 Task: Add a condition where "Group Is Support" in unsolved tickets in your groups.
Action: Mouse moved to (113, 367)
Screenshot: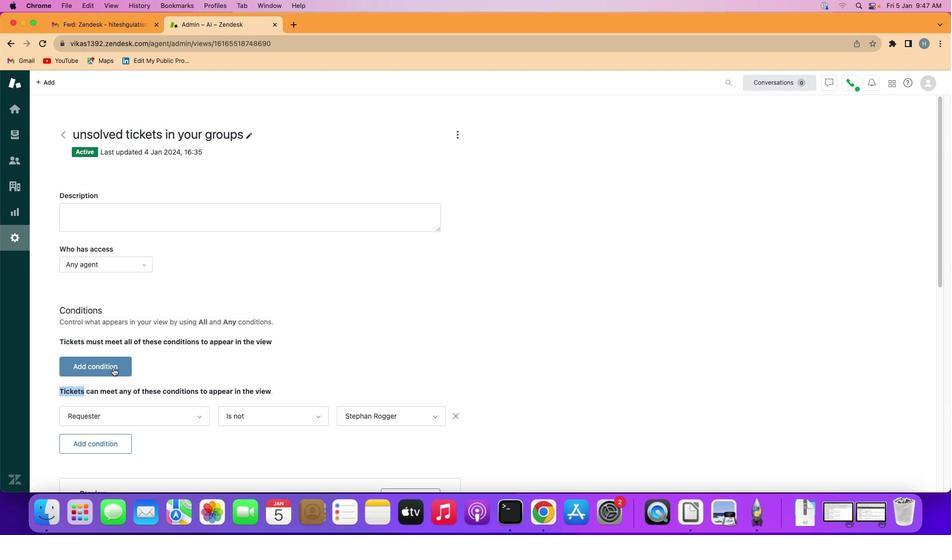 
Action: Mouse pressed left at (113, 367)
Screenshot: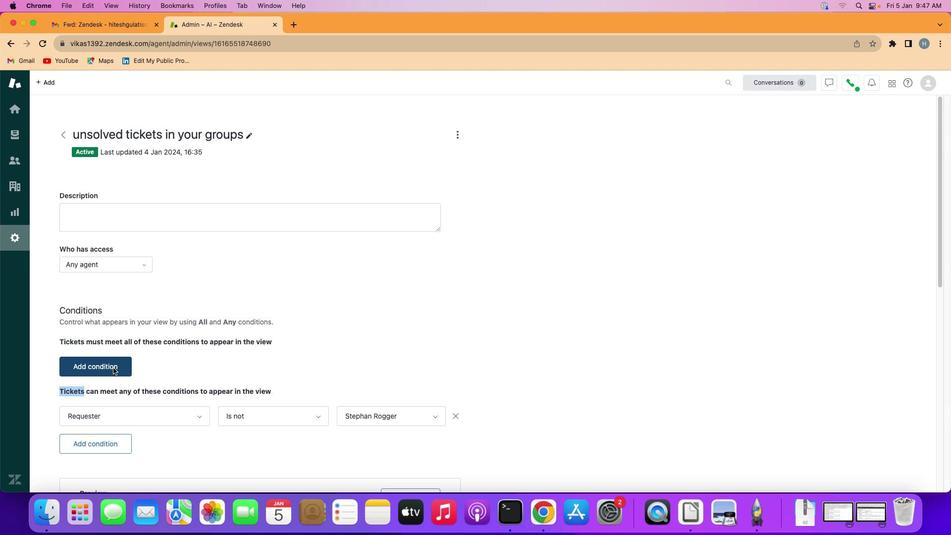 
Action: Mouse moved to (120, 367)
Screenshot: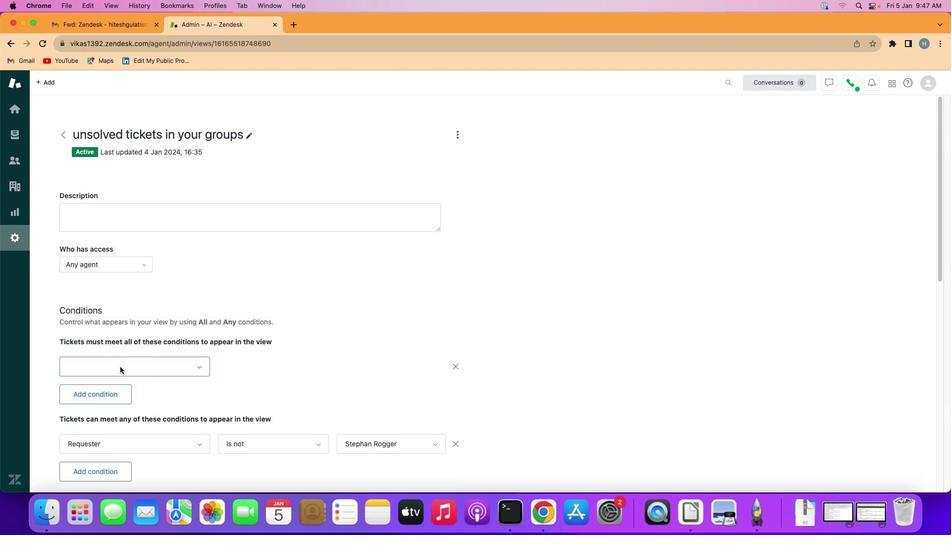 
Action: Mouse pressed left at (120, 367)
Screenshot: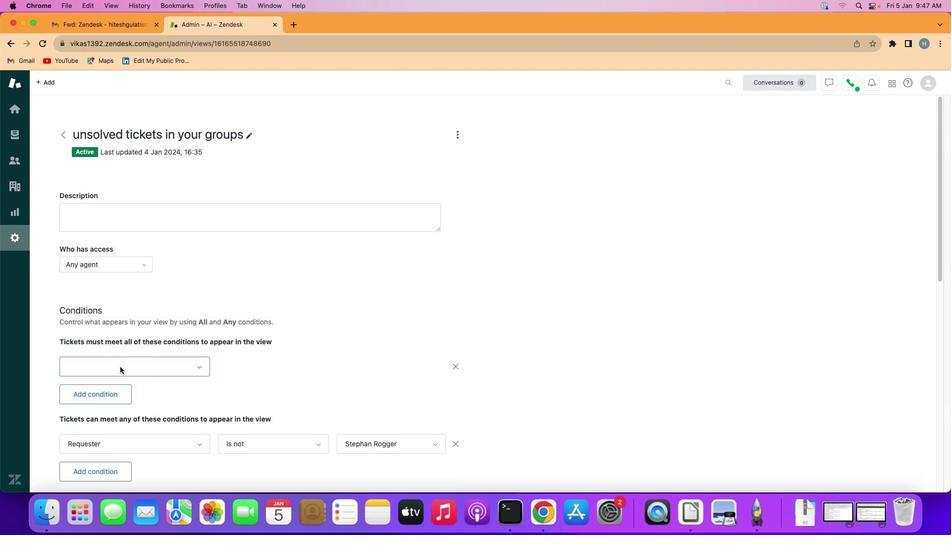
Action: Mouse moved to (125, 297)
Screenshot: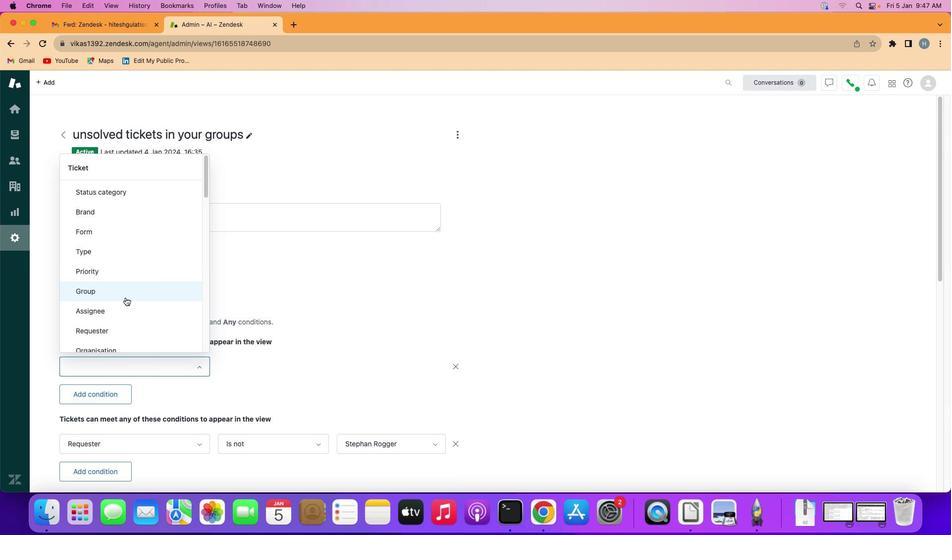 
Action: Mouse pressed left at (125, 297)
Screenshot: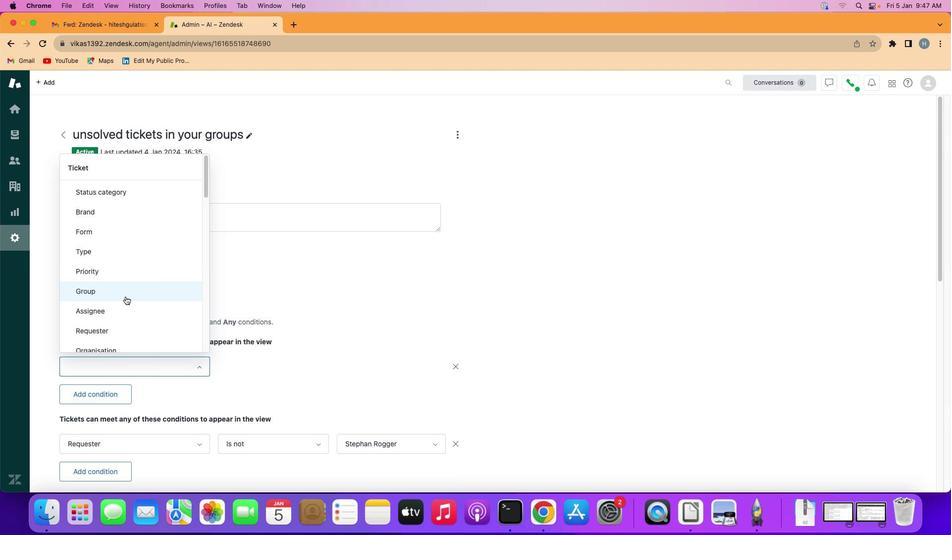 
Action: Mouse moved to (258, 361)
Screenshot: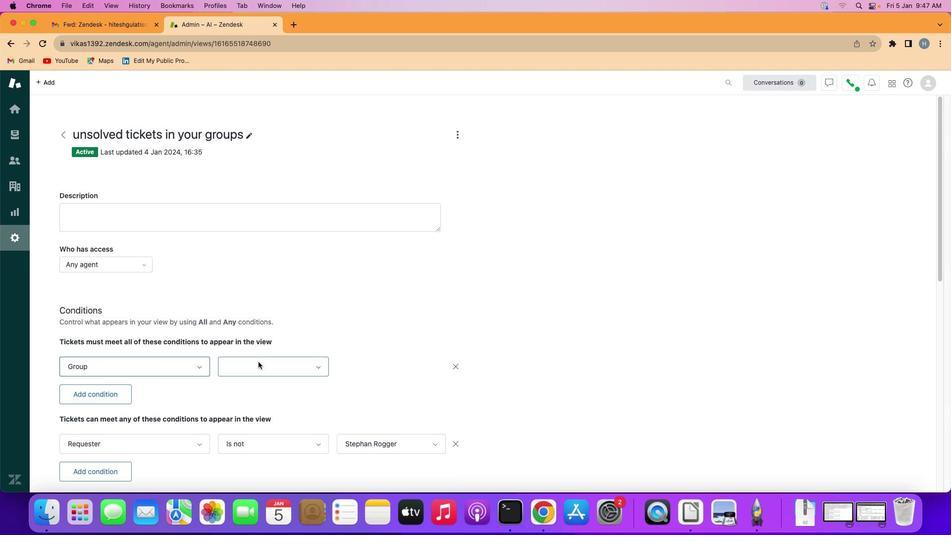 
Action: Mouse pressed left at (258, 361)
Screenshot: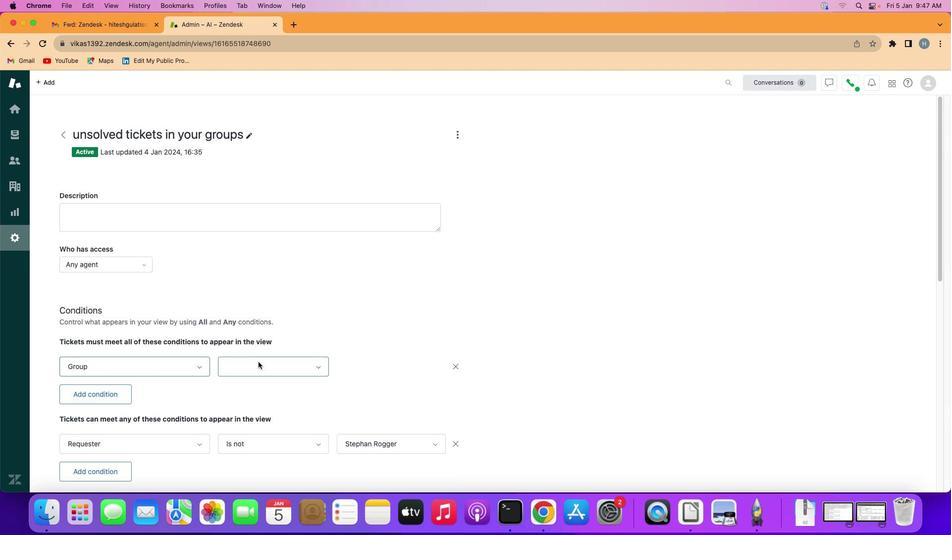 
Action: Mouse moved to (256, 386)
Screenshot: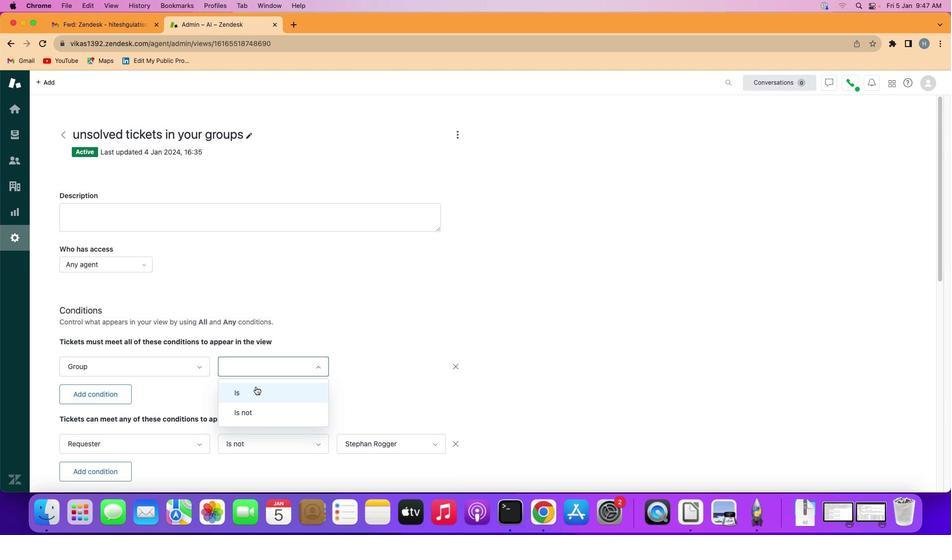 
Action: Mouse pressed left at (256, 386)
Screenshot: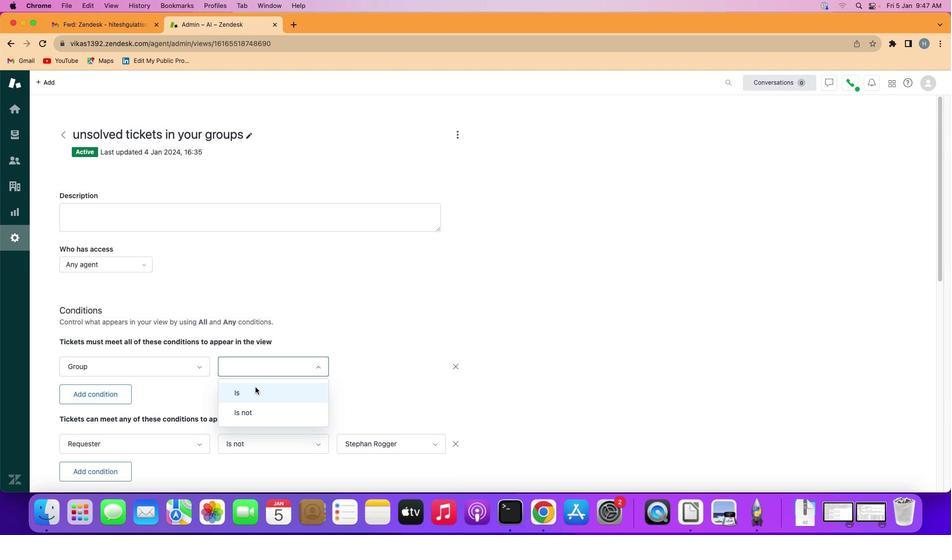 
Action: Mouse moved to (368, 366)
Screenshot: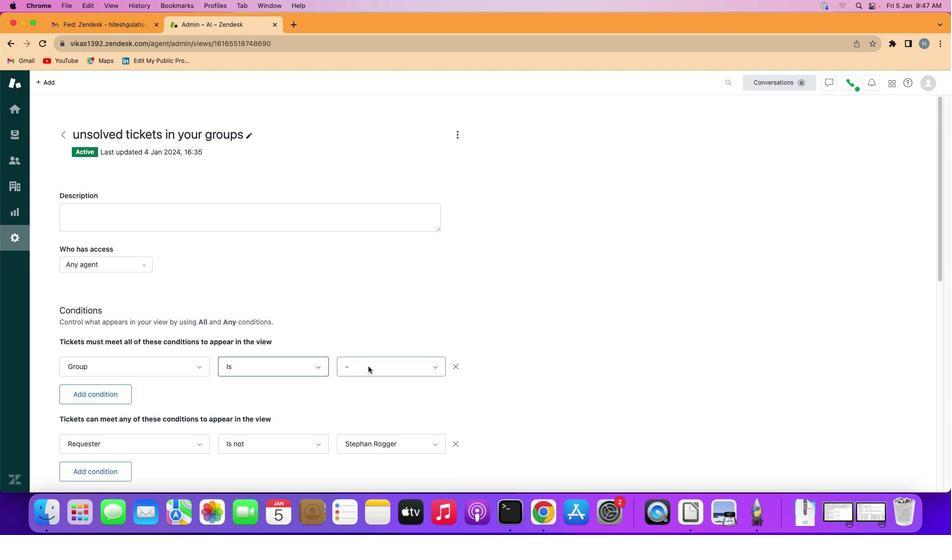 
Action: Mouse pressed left at (368, 366)
Screenshot: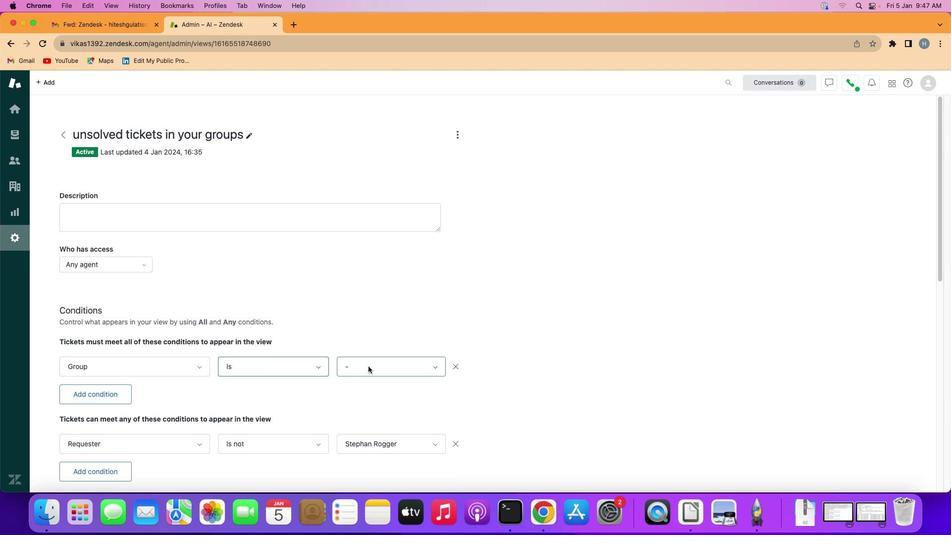 
Action: Mouse moved to (372, 369)
Screenshot: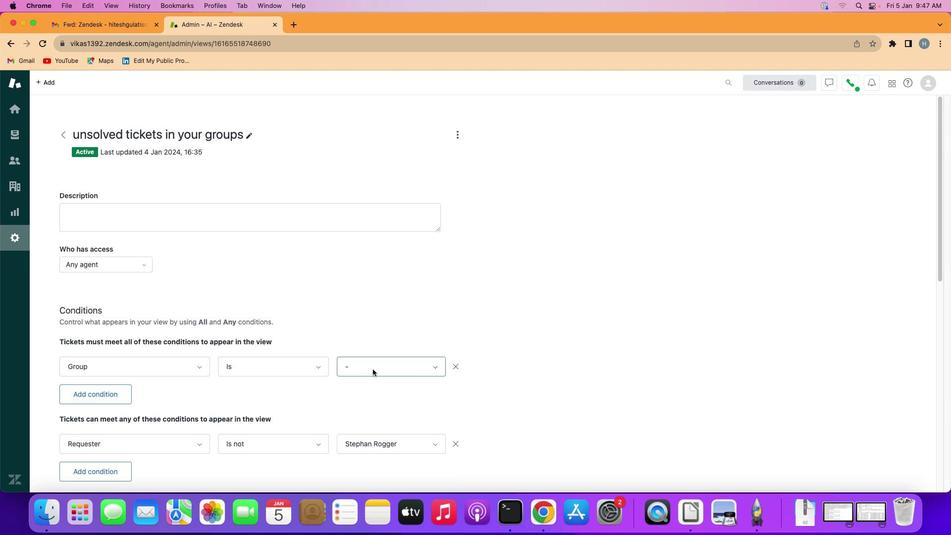 
Action: Mouse pressed left at (372, 369)
Screenshot: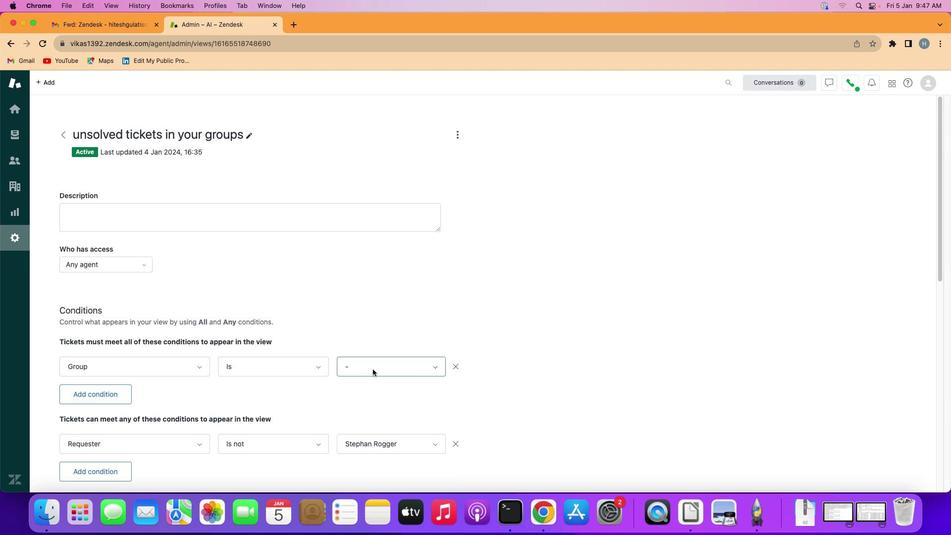
Action: Mouse moved to (379, 432)
Screenshot: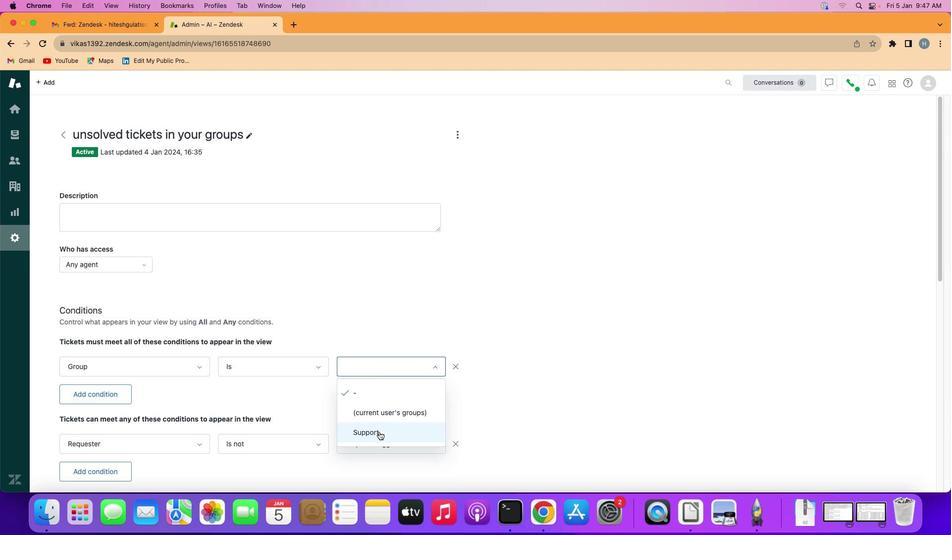 
Action: Mouse pressed left at (379, 432)
Screenshot: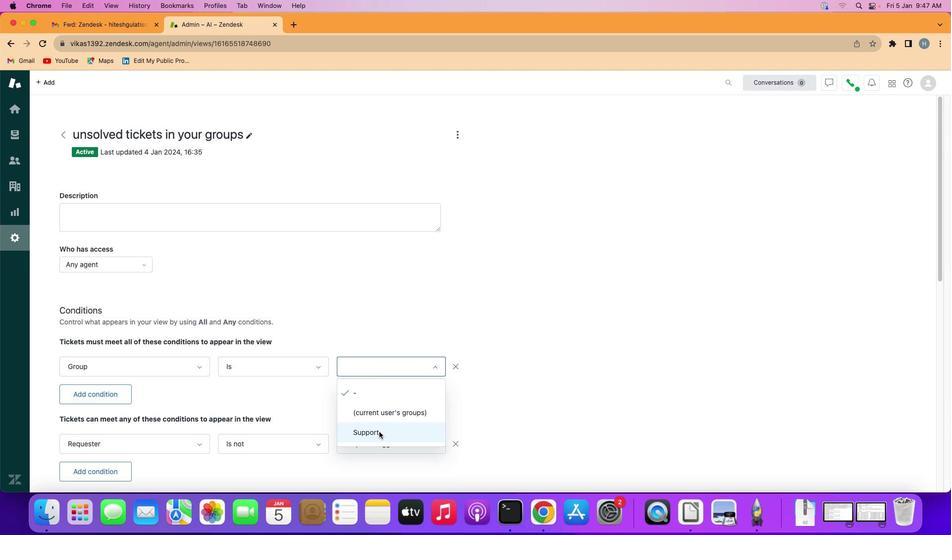 
Action: Mouse moved to (379, 429)
Screenshot: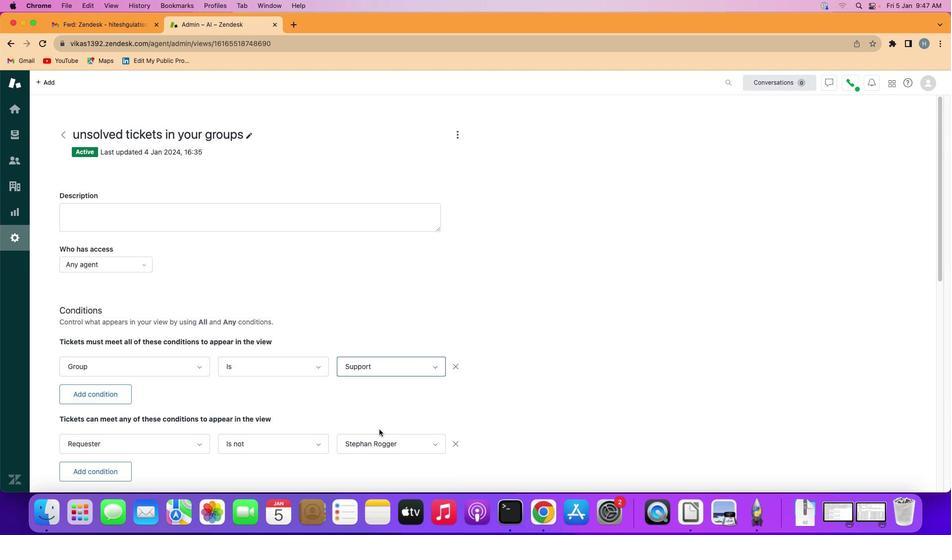
